 Task: In the  document best practices Apply all border to the tabe with  'with box; Style line and width 1/4 pt 'Select Header and apply  'Italics' Select the text and align it to the  Left
Action: Key pressed ctrl+A
Screenshot: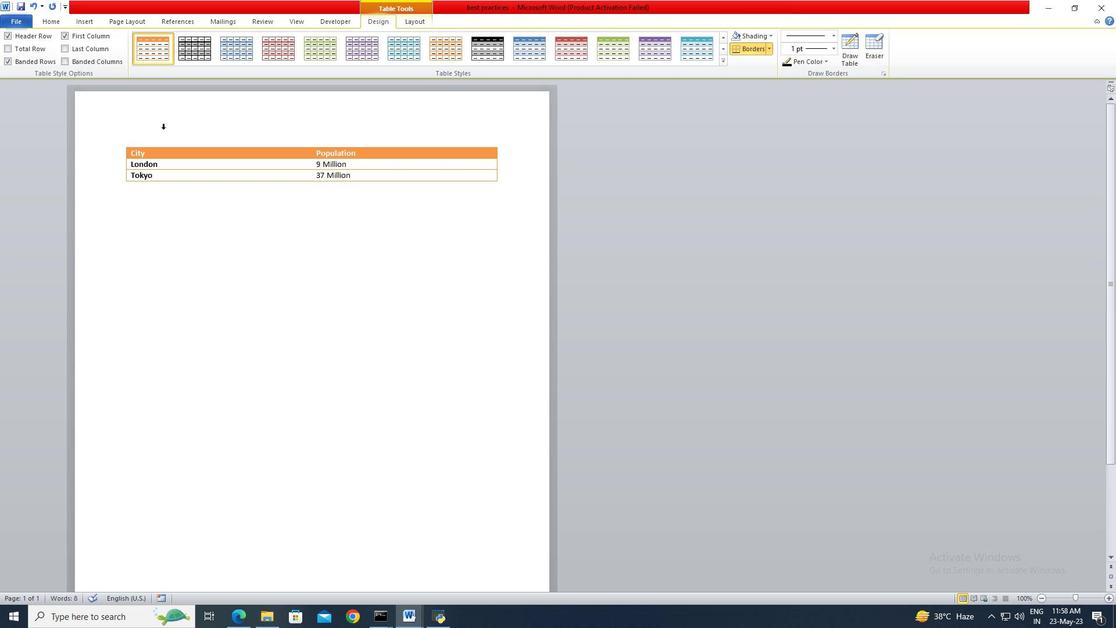 
Action: Mouse moved to (351, 61)
Screenshot: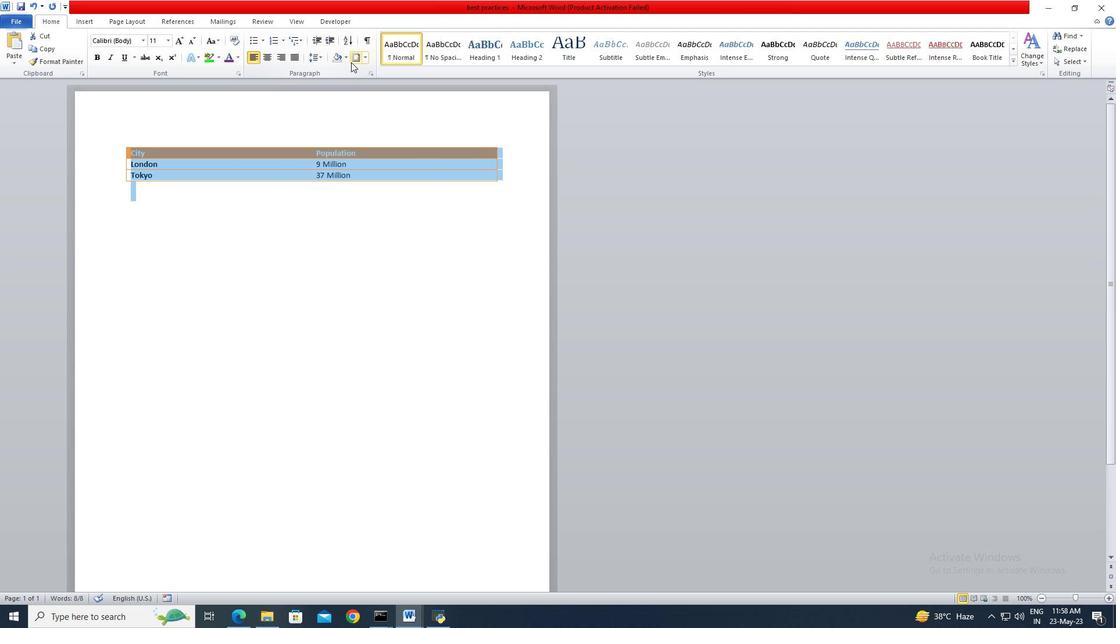 
Action: Mouse pressed left at (351, 61)
Screenshot: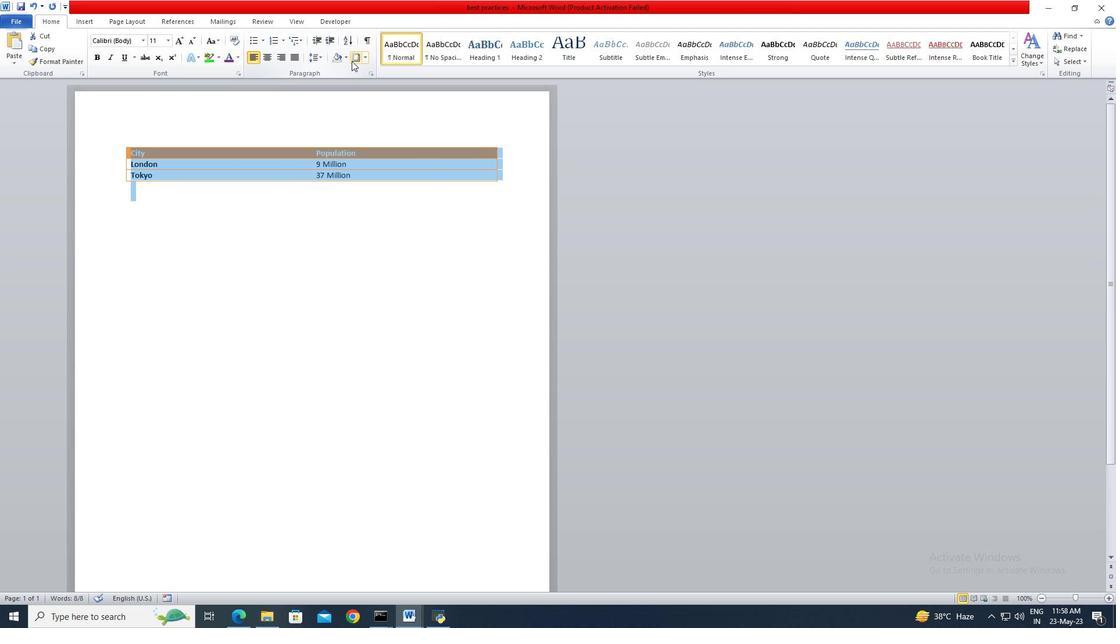 
Action: Mouse moved to (428, 261)
Screenshot: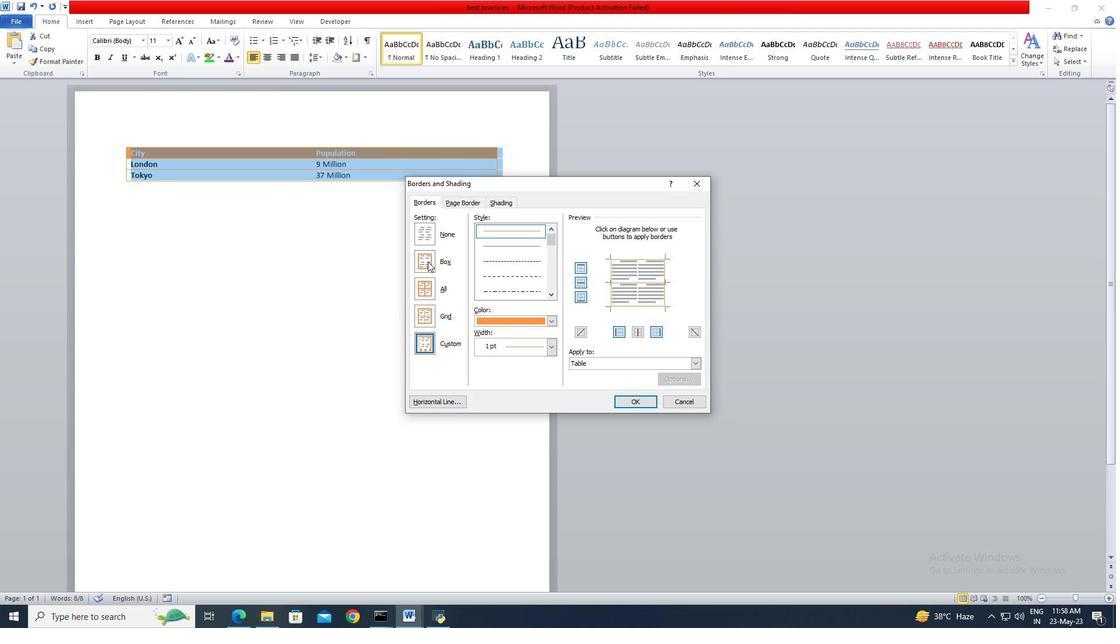 
Action: Mouse pressed left at (428, 261)
Screenshot: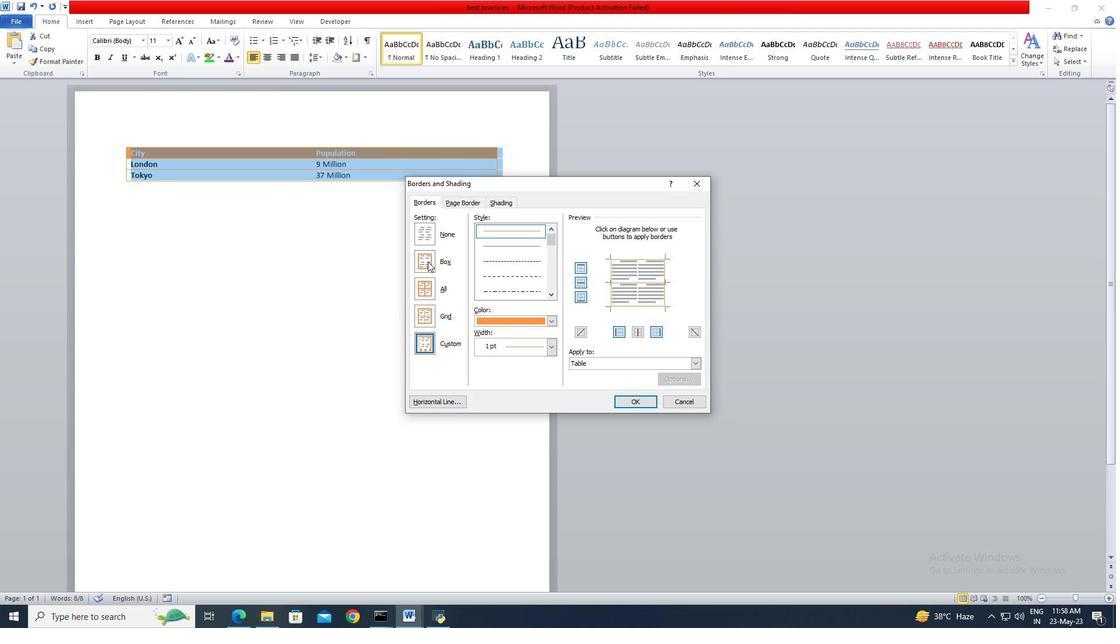 
Action: Mouse moved to (514, 232)
Screenshot: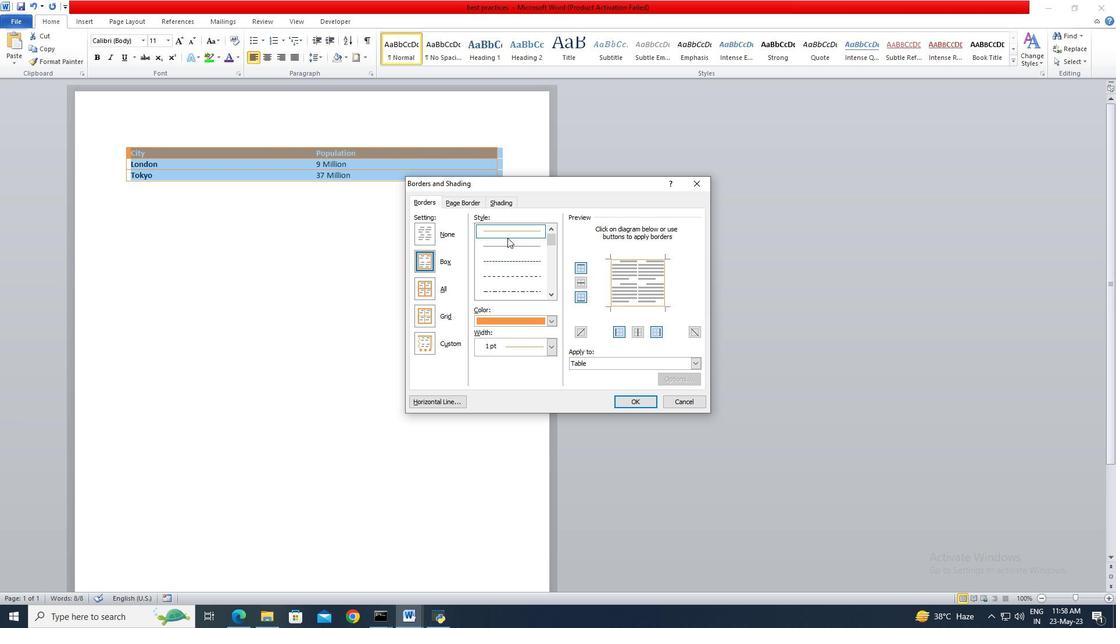 
Action: Mouse pressed left at (514, 232)
Screenshot: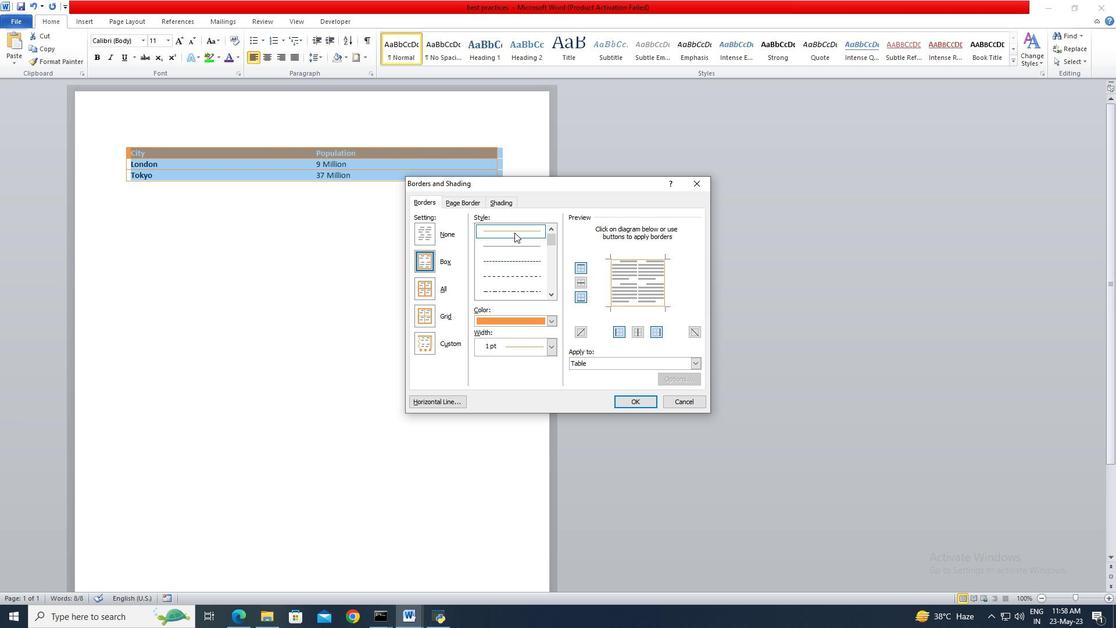 
Action: Mouse moved to (554, 352)
Screenshot: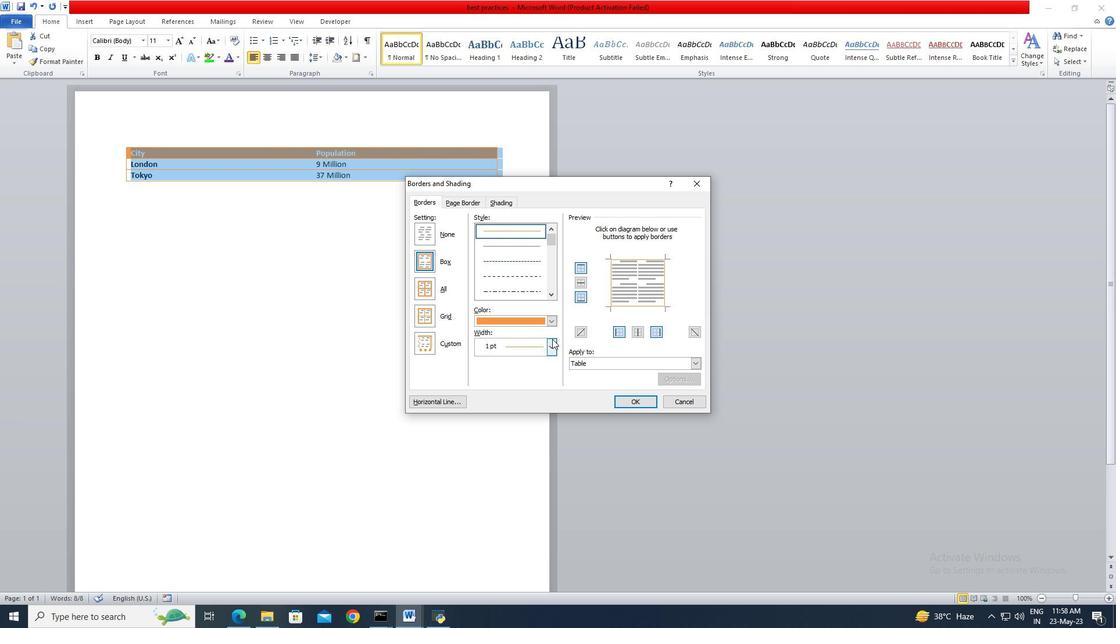 
Action: Mouse pressed left at (554, 352)
Screenshot: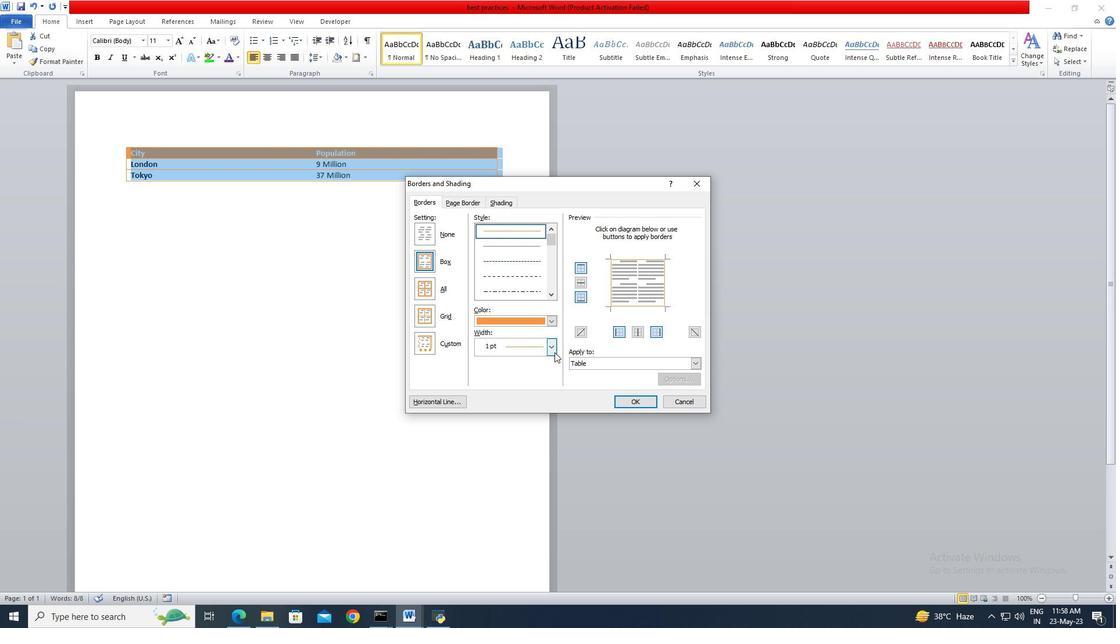 
Action: Mouse moved to (539, 423)
Screenshot: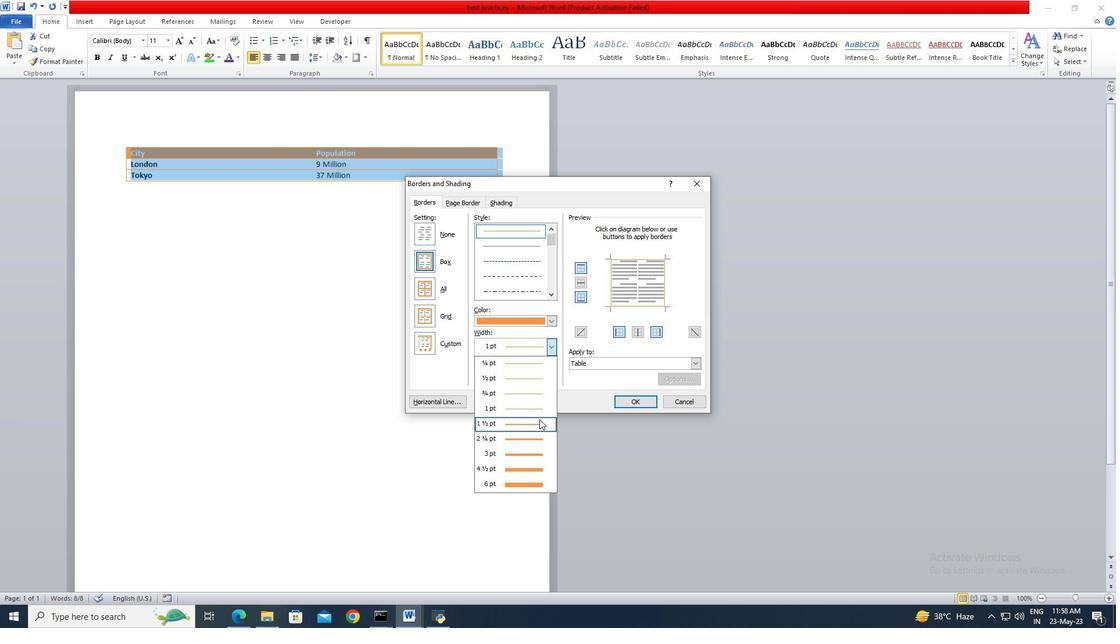 
Action: Mouse scrolled (539, 423) with delta (0, 0)
Screenshot: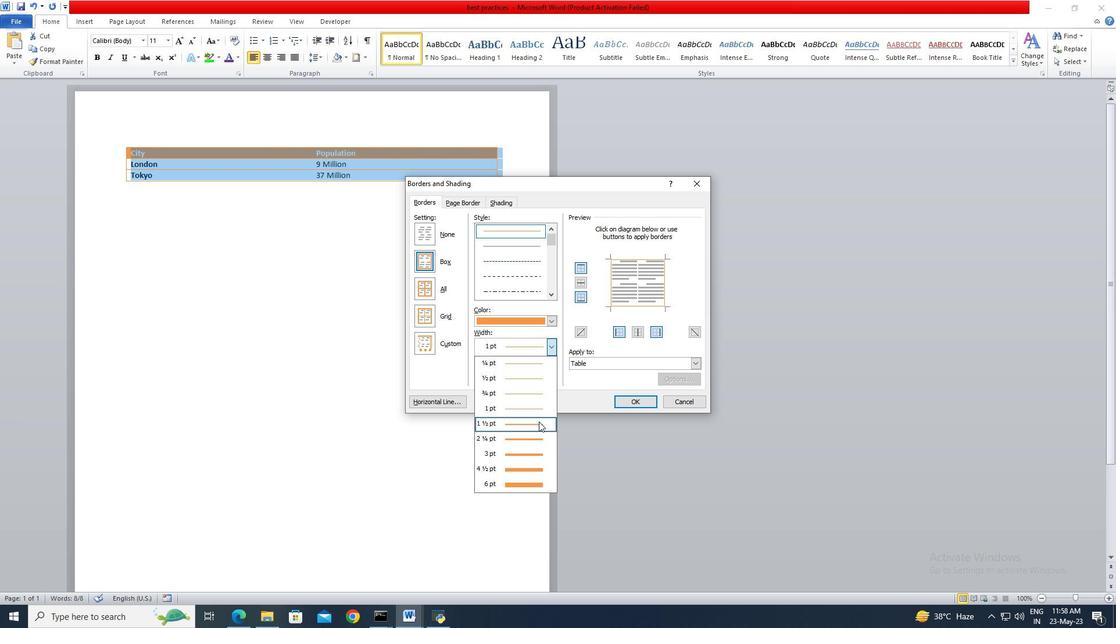 
Action: Mouse scrolled (539, 423) with delta (0, 0)
Screenshot: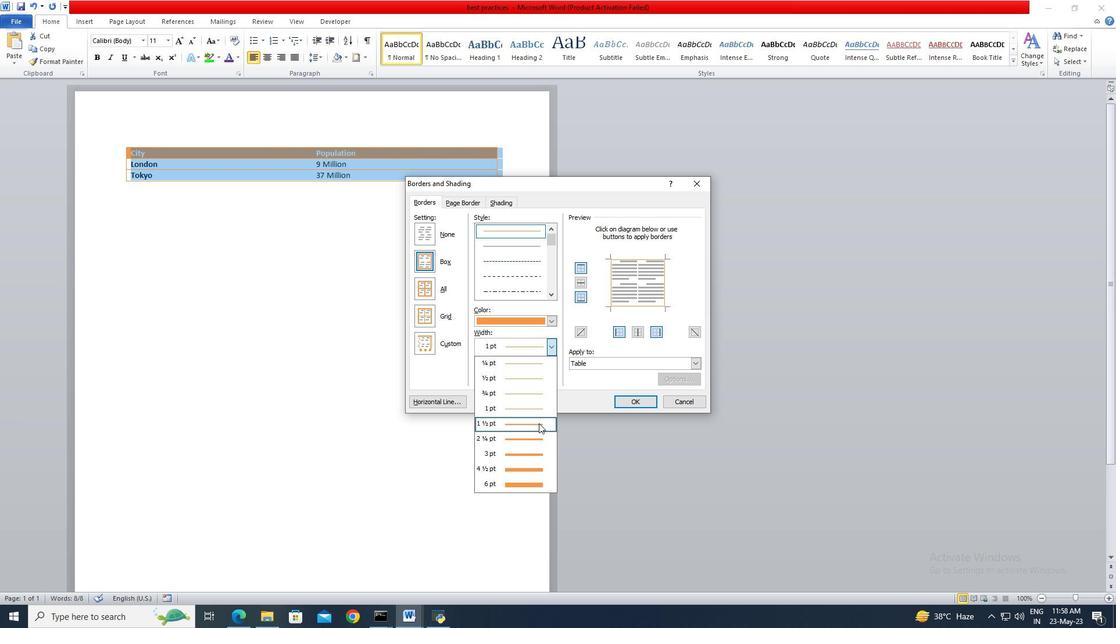
Action: Mouse moved to (528, 370)
Screenshot: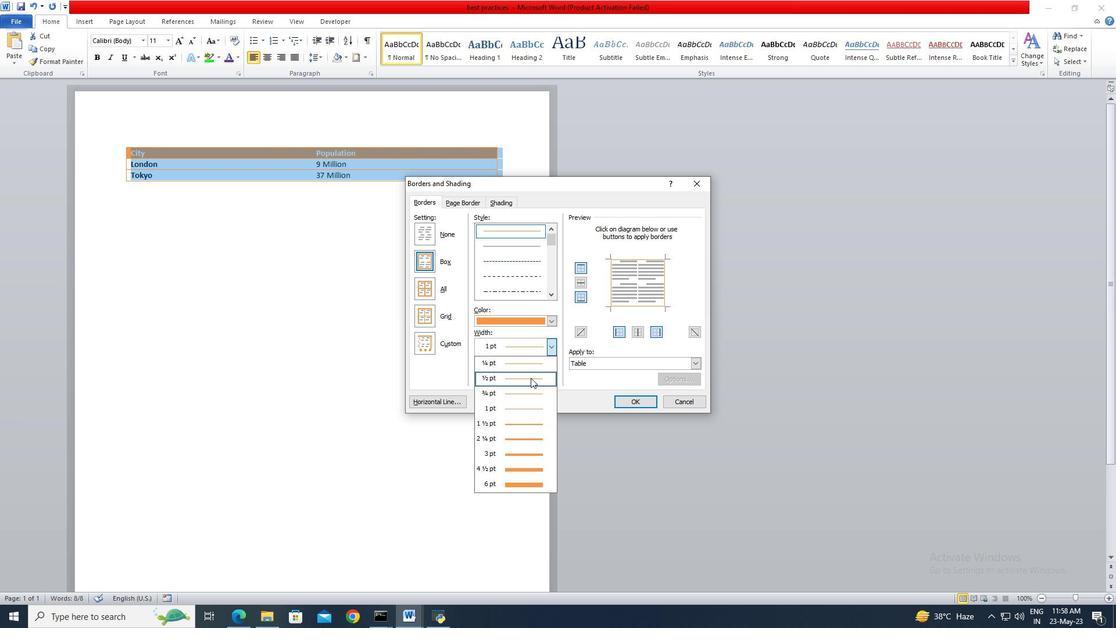 
Action: Mouse pressed left at (528, 370)
Screenshot: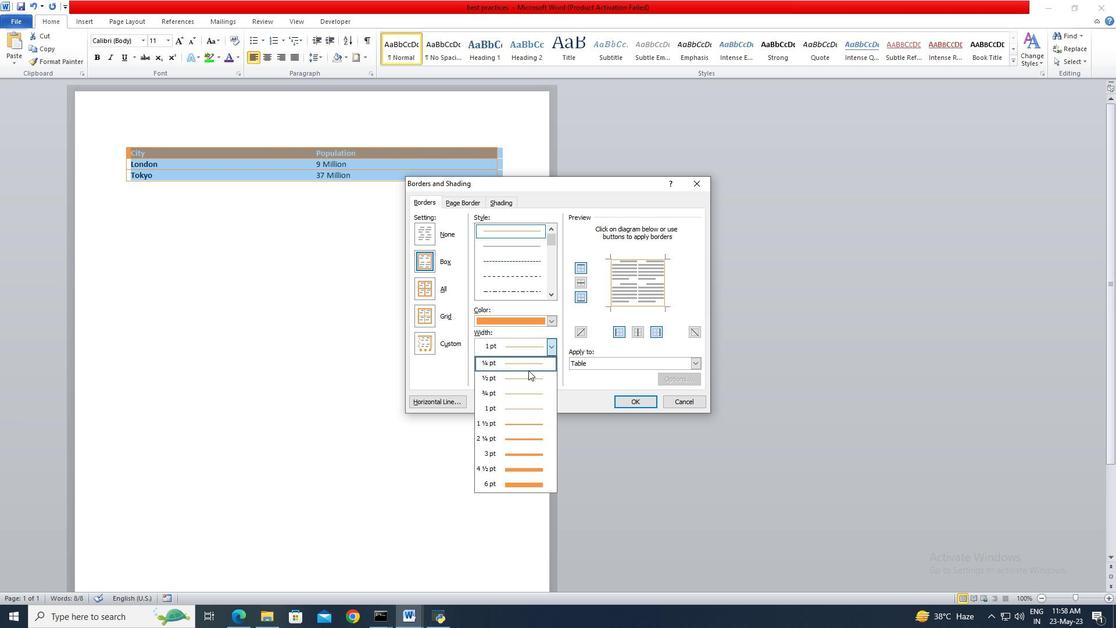 
Action: Mouse moved to (621, 400)
Screenshot: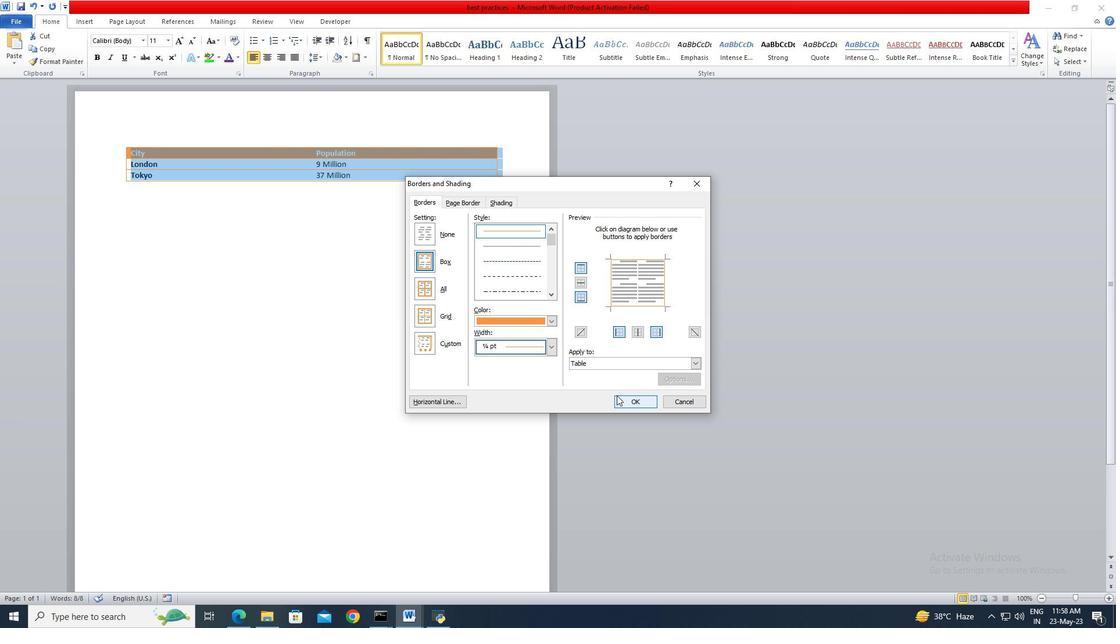 
Action: Mouse pressed left at (621, 400)
Screenshot: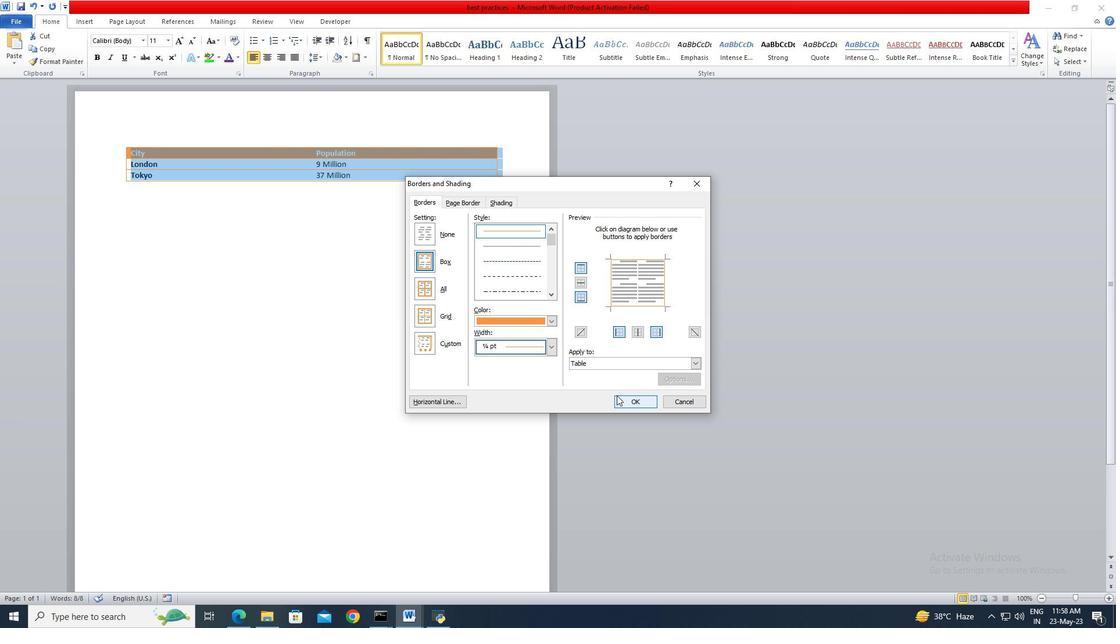 
Action: Mouse moved to (138, 154)
Screenshot: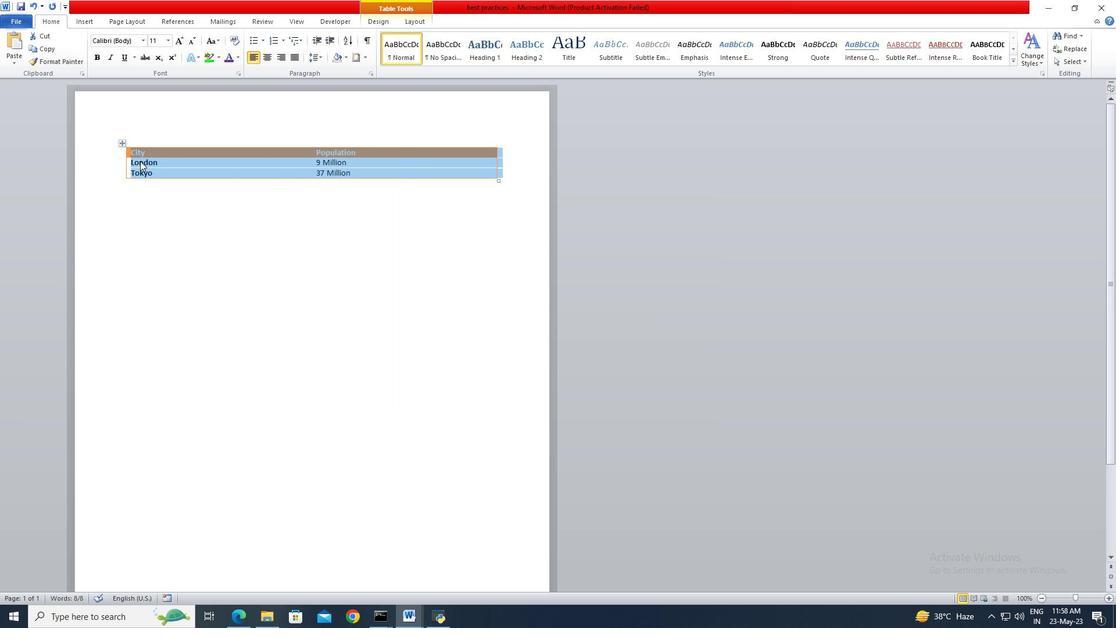 
Action: Mouse pressed left at (138, 154)
Screenshot: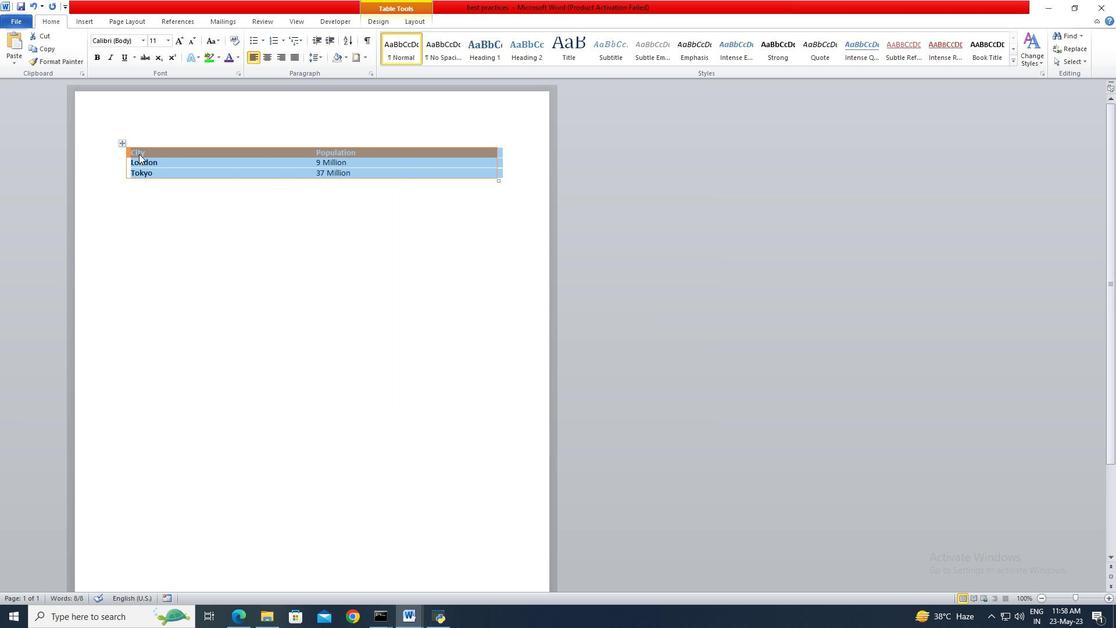 
Action: Mouse moved to (130, 151)
Screenshot: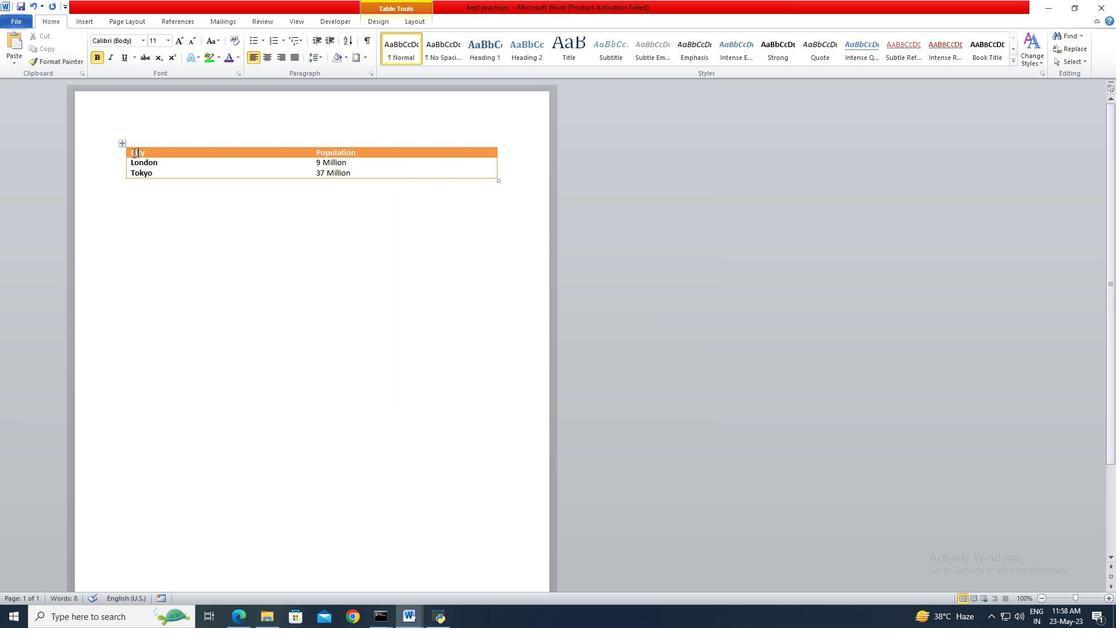 
Action: Mouse pressed left at (130, 151)
Screenshot: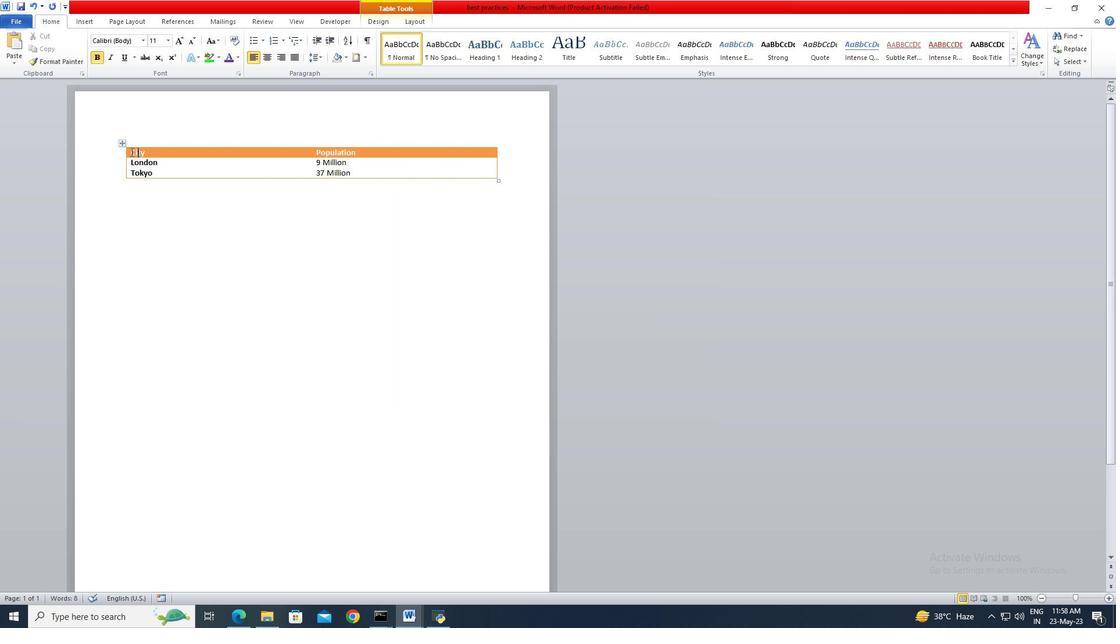
Action: Mouse moved to (362, 157)
Screenshot: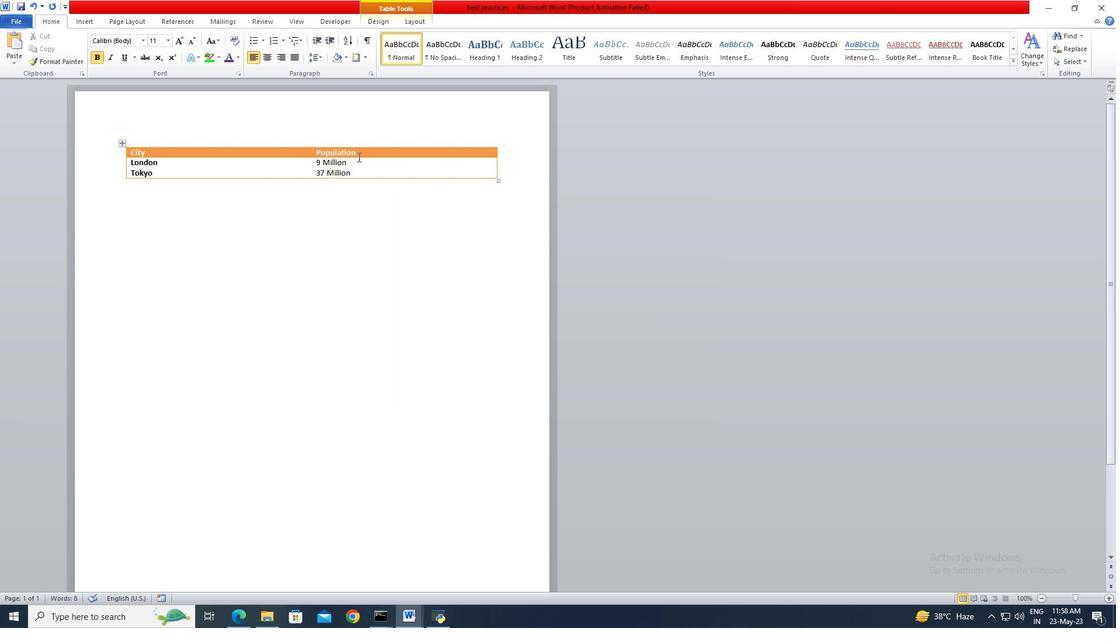 
Action: Key pressed <Key.shift>
Screenshot: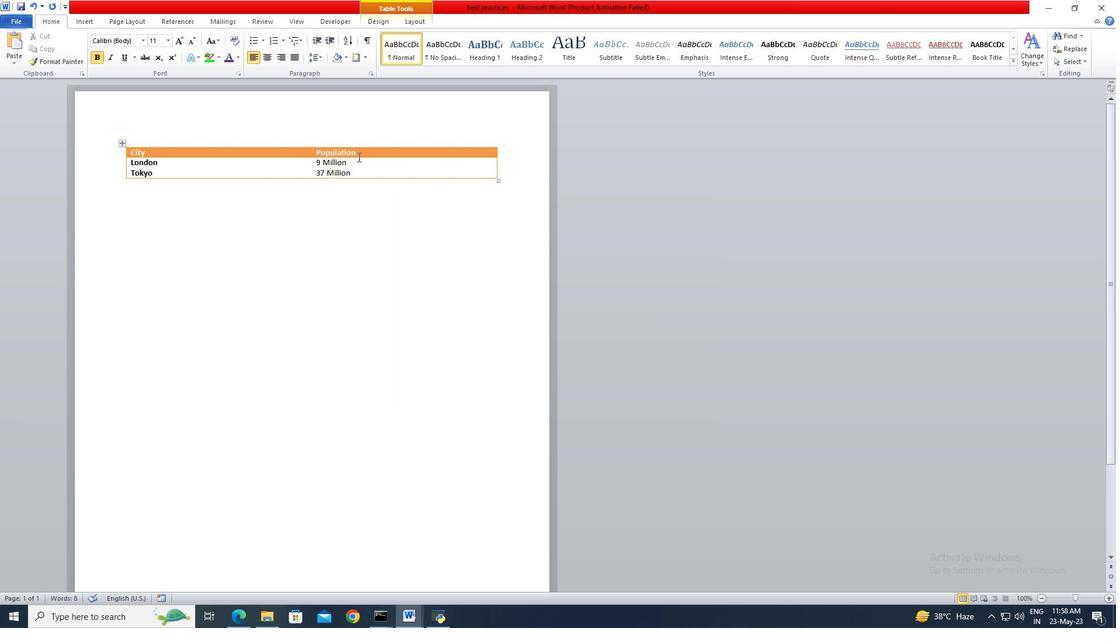 
Action: Mouse moved to (363, 157)
Screenshot: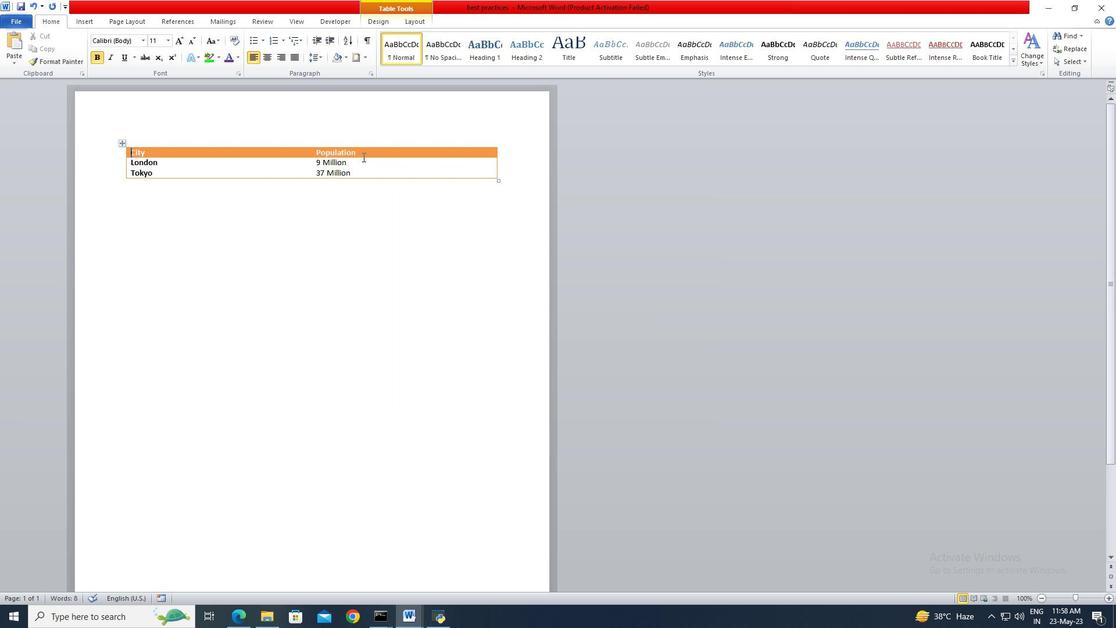 
Action: Mouse pressed left at (363, 157)
Screenshot: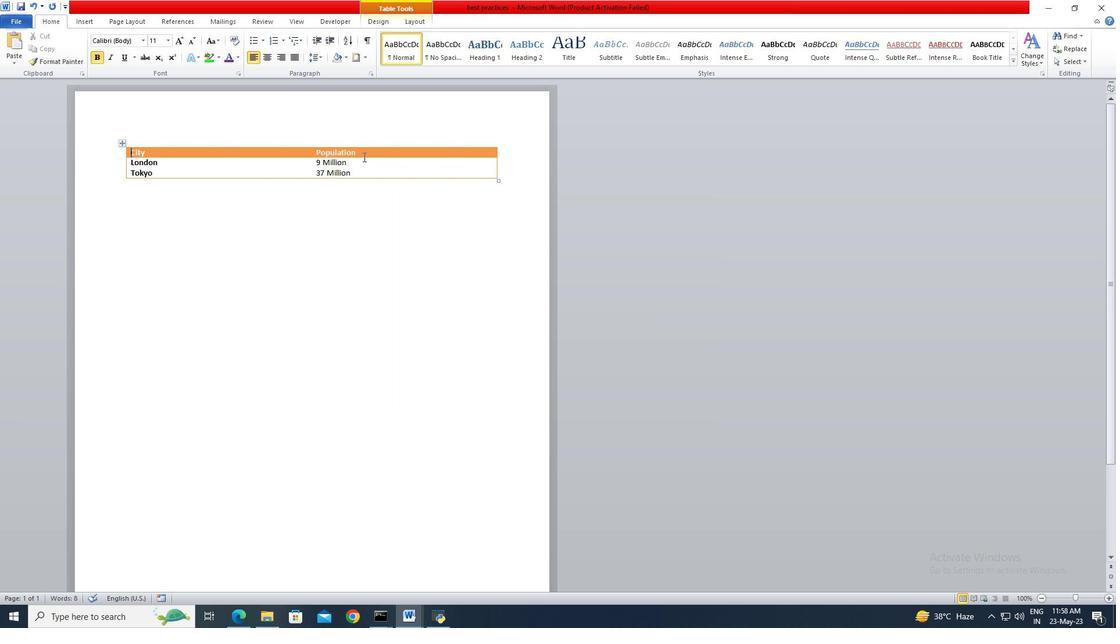 
Action: Key pressed <Key.shift><Key.shift><Key.shift><Key.shift><Key.shift><Key.shift>
Screenshot: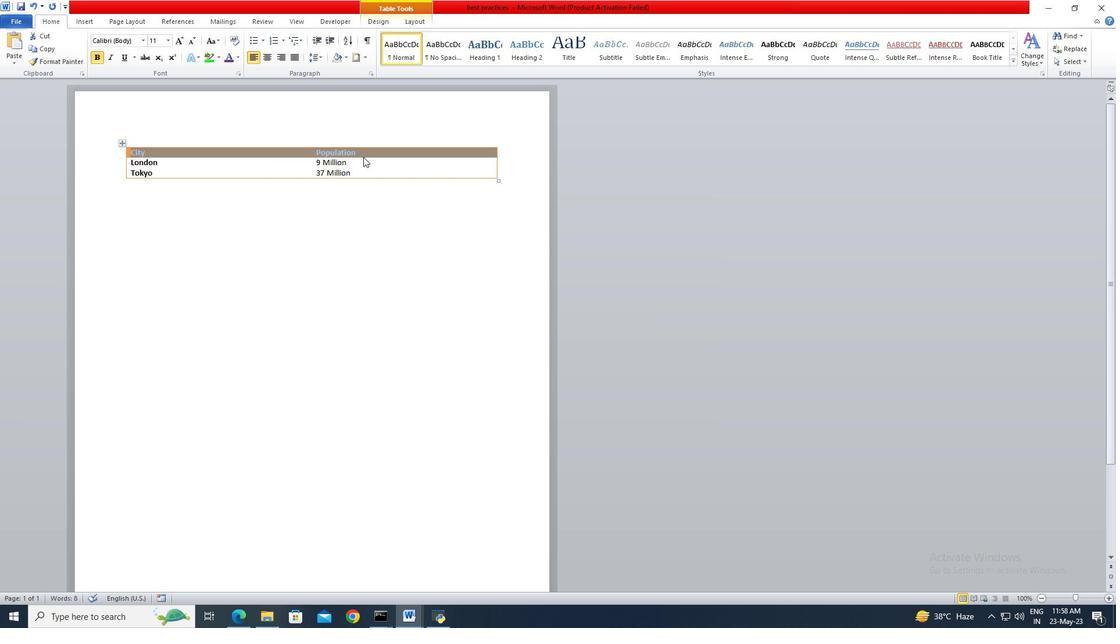 
Action: Mouse moved to (111, 57)
Screenshot: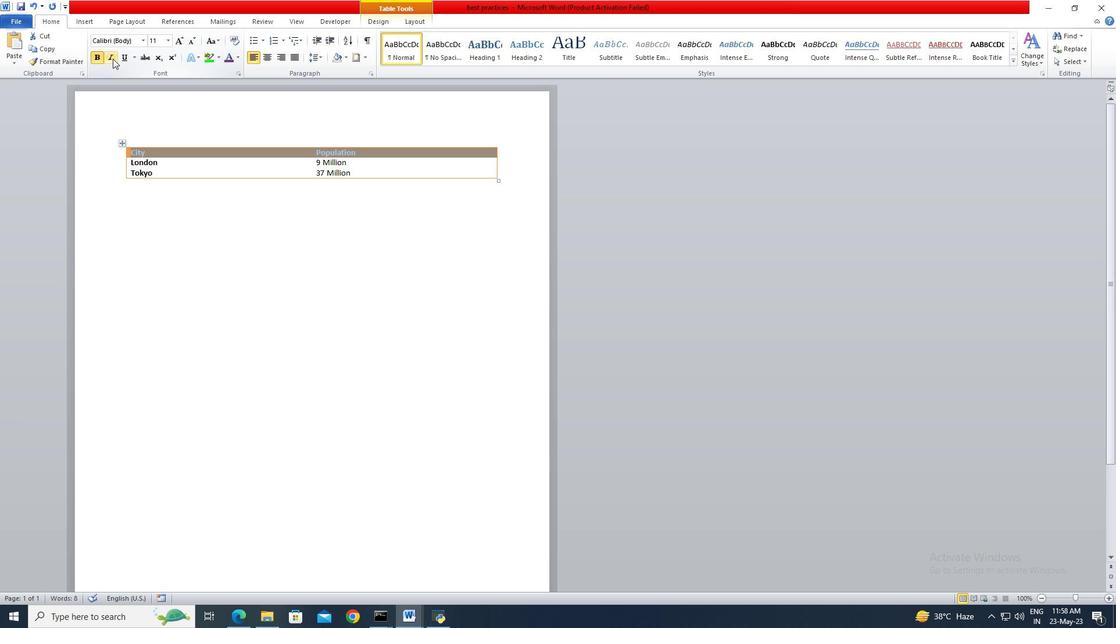 
Action: Mouse pressed left at (111, 57)
Screenshot: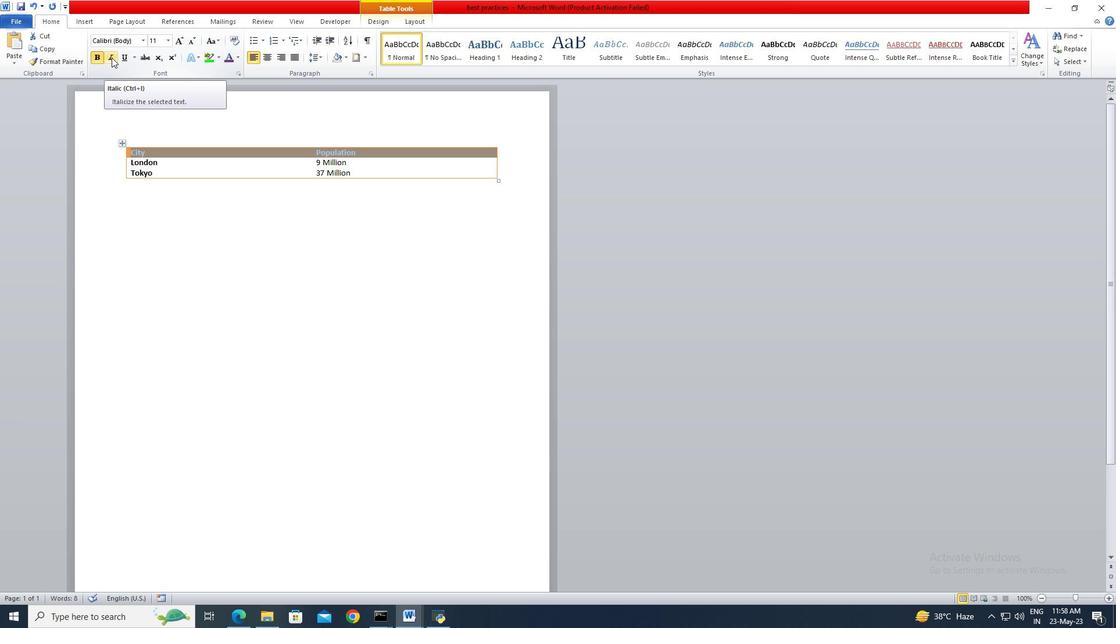 
Action: Mouse moved to (365, 179)
Screenshot: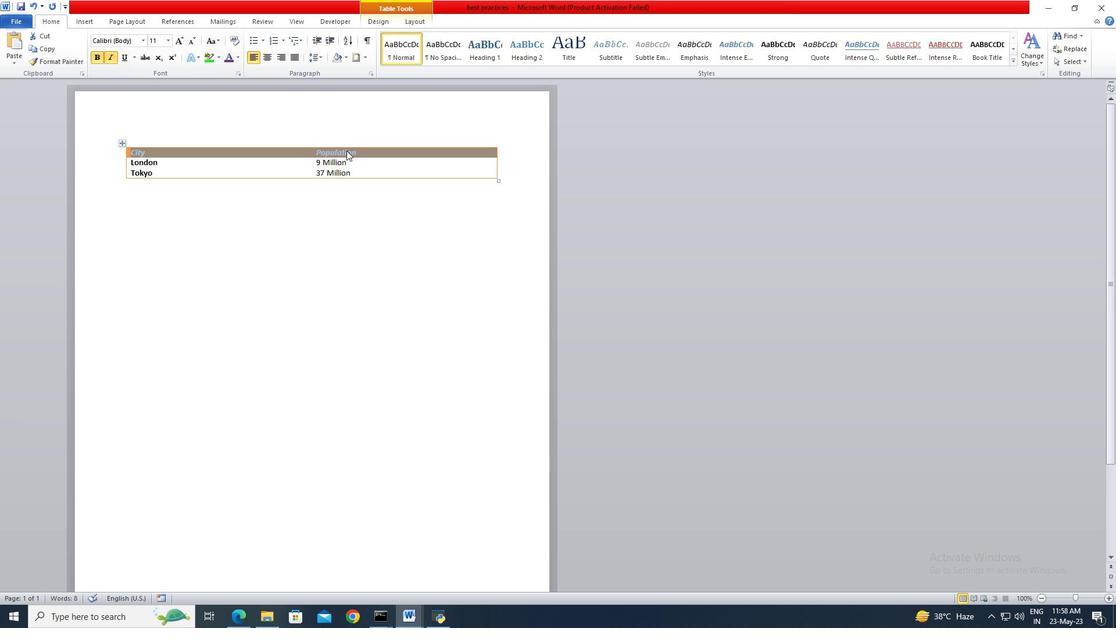 
Action: Key pressed <Key.shift>
Screenshot: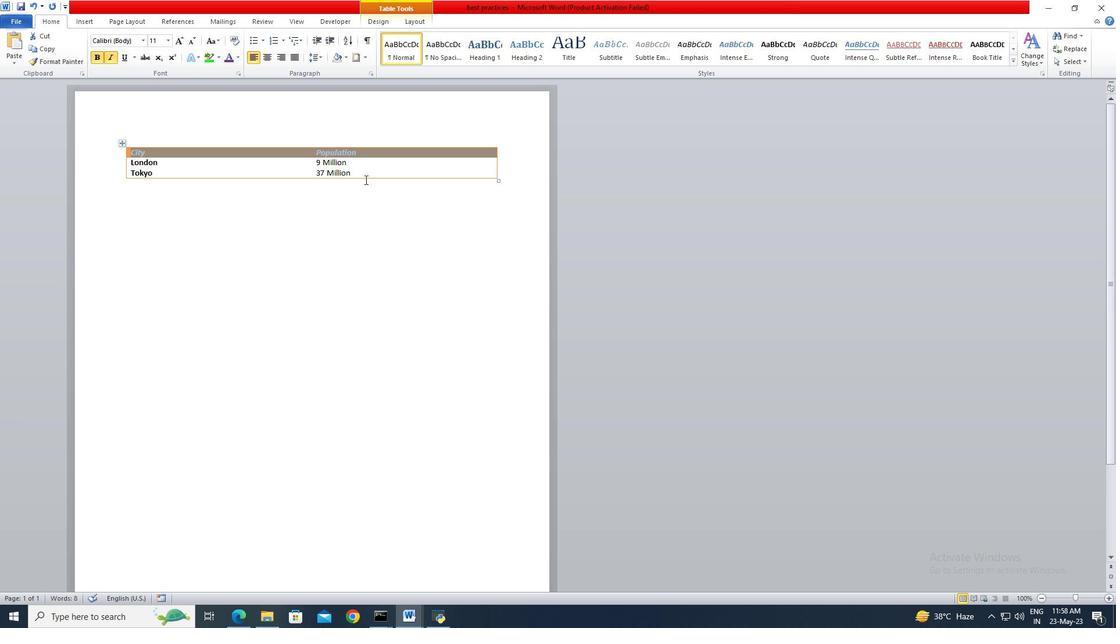 
Action: Mouse moved to (366, 177)
Screenshot: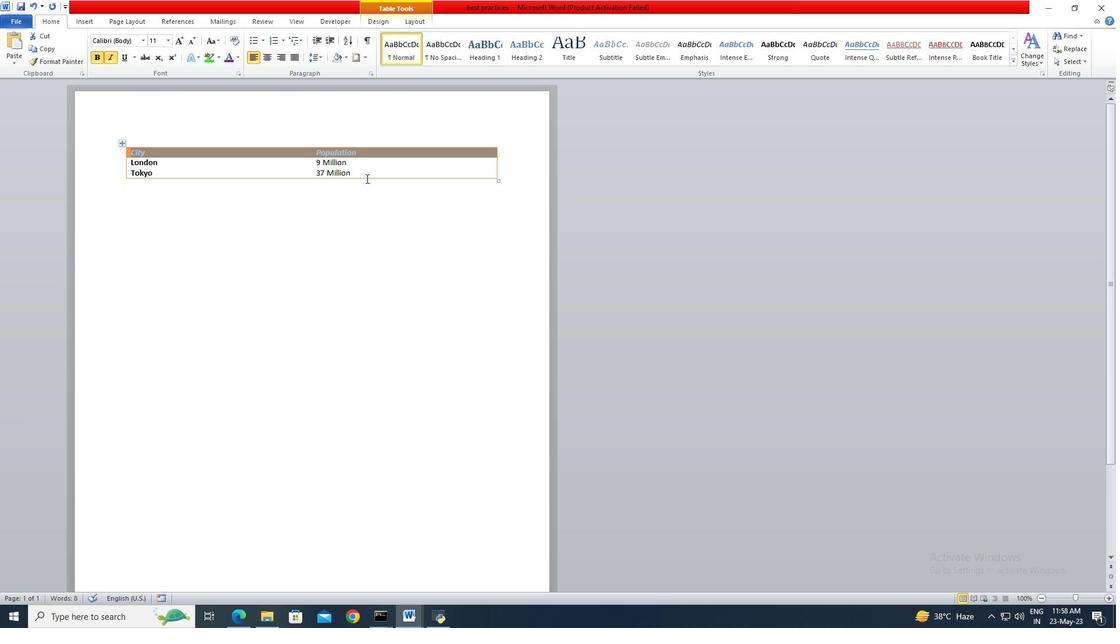 
Action: Mouse pressed left at (366, 177)
Screenshot: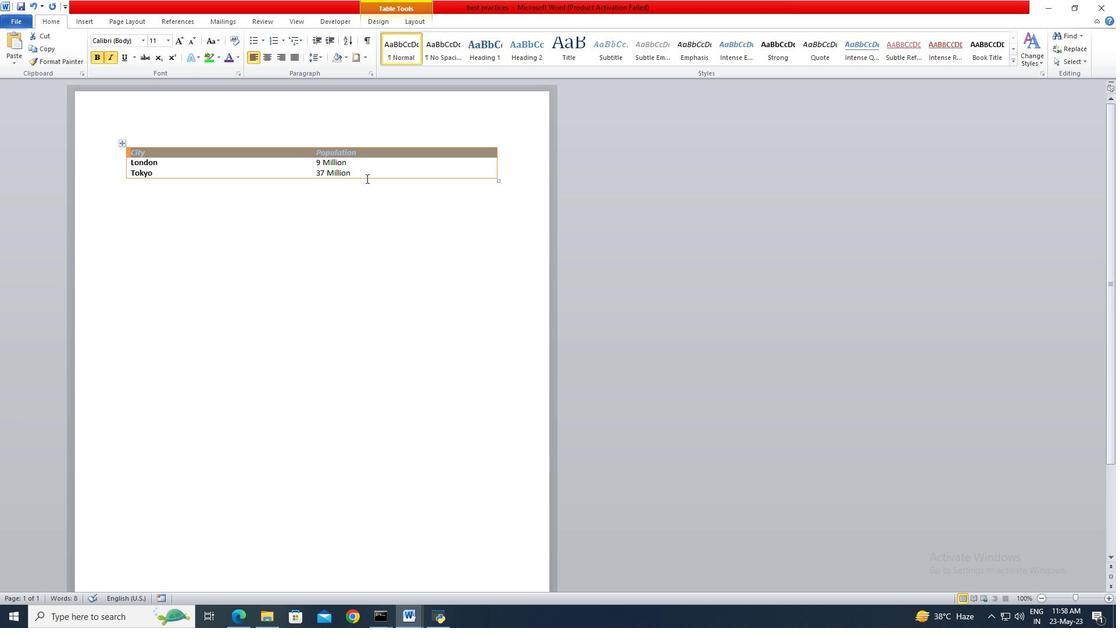 
Action: Mouse moved to (354, 168)
Screenshot: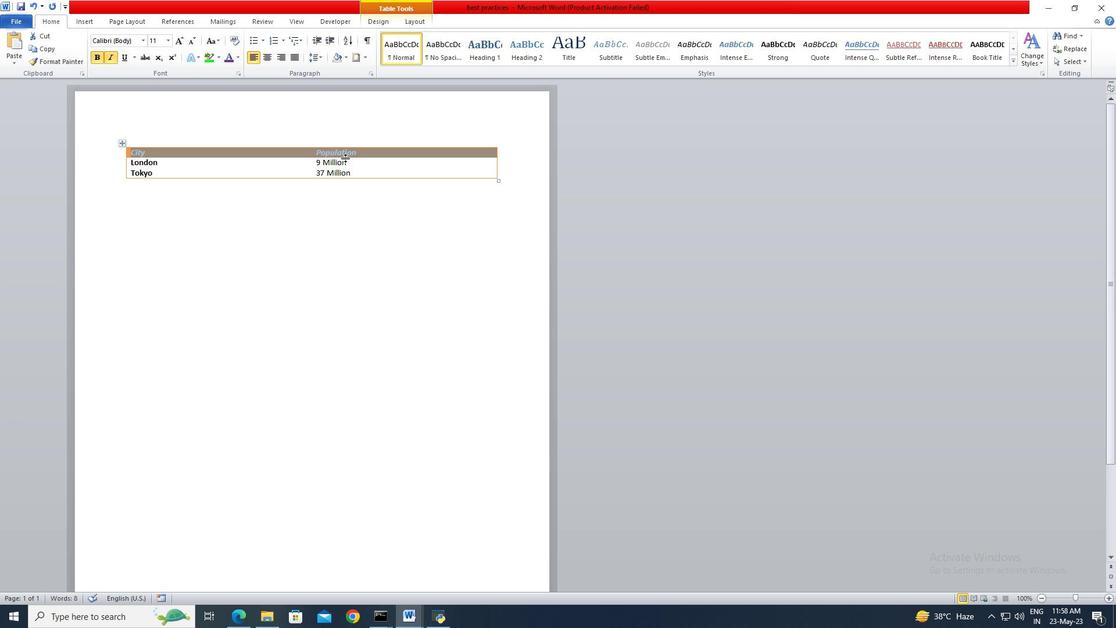 
Action: Key pressed <Key.shift>
Screenshot: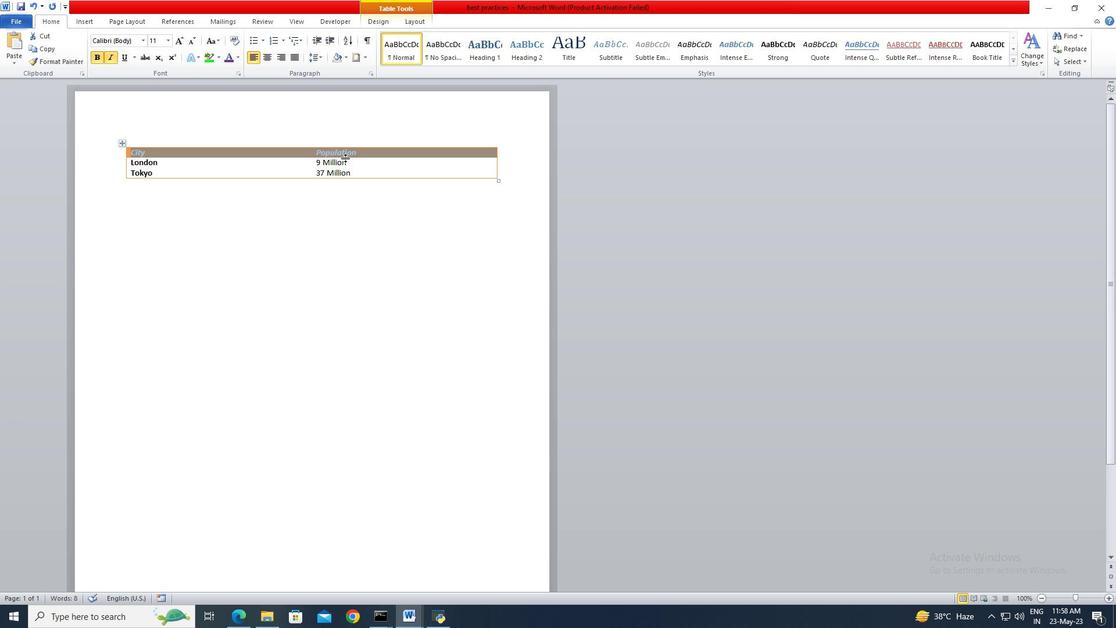 
Action: Mouse moved to (359, 172)
Screenshot: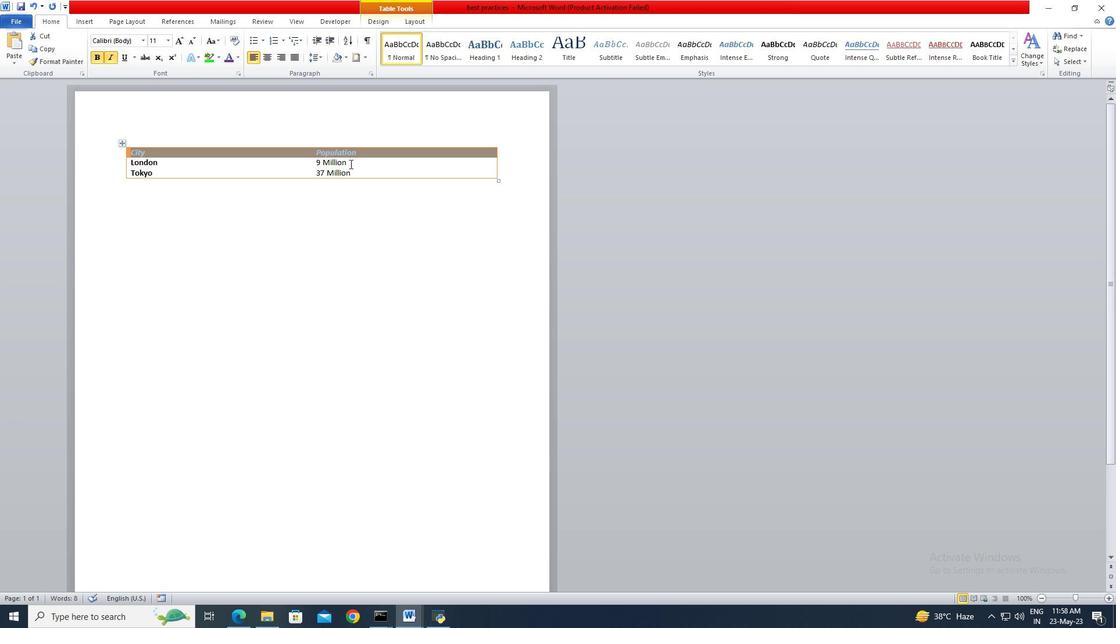 
Action: Mouse pressed left at (359, 172)
Screenshot: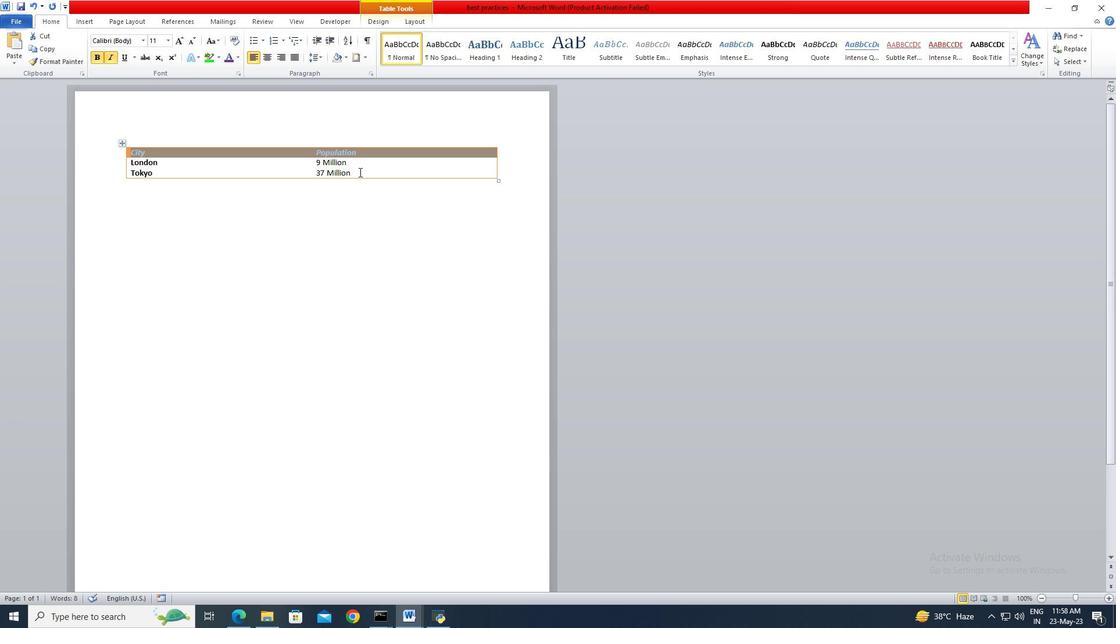 
Action: Mouse moved to (252, 60)
Screenshot: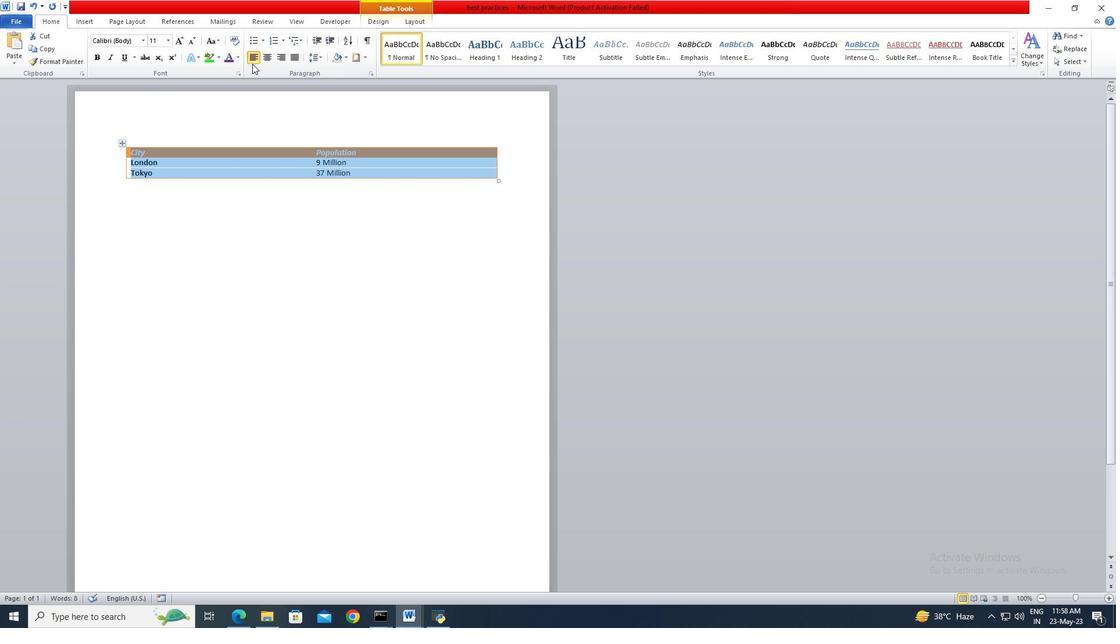 
Action: Mouse pressed left at (252, 60)
Screenshot: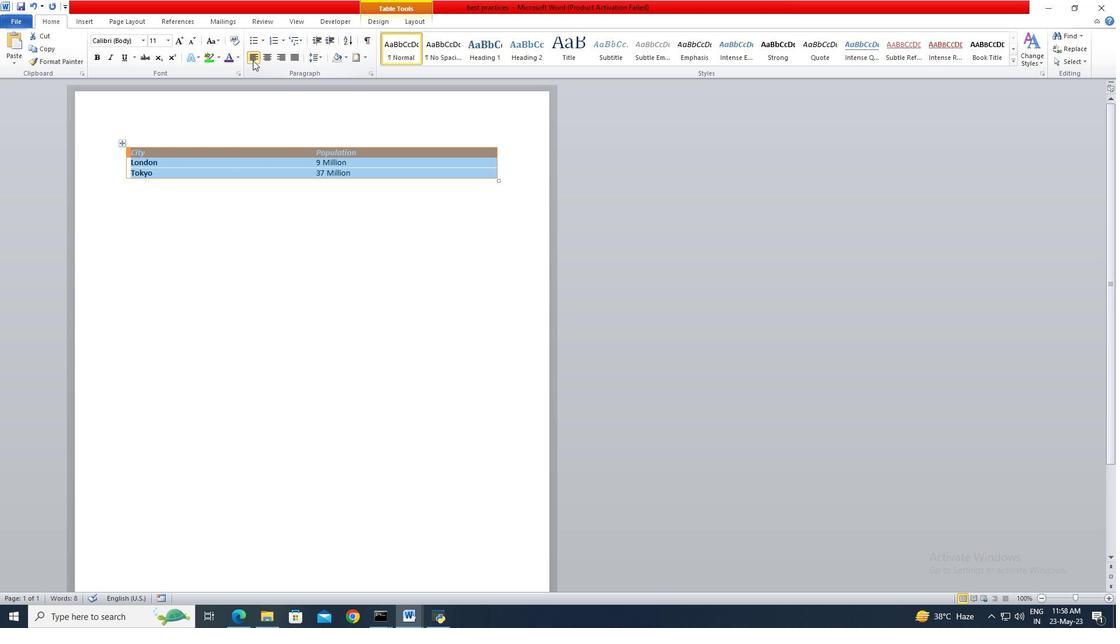 
Action: Mouse moved to (252, 59)
Screenshot: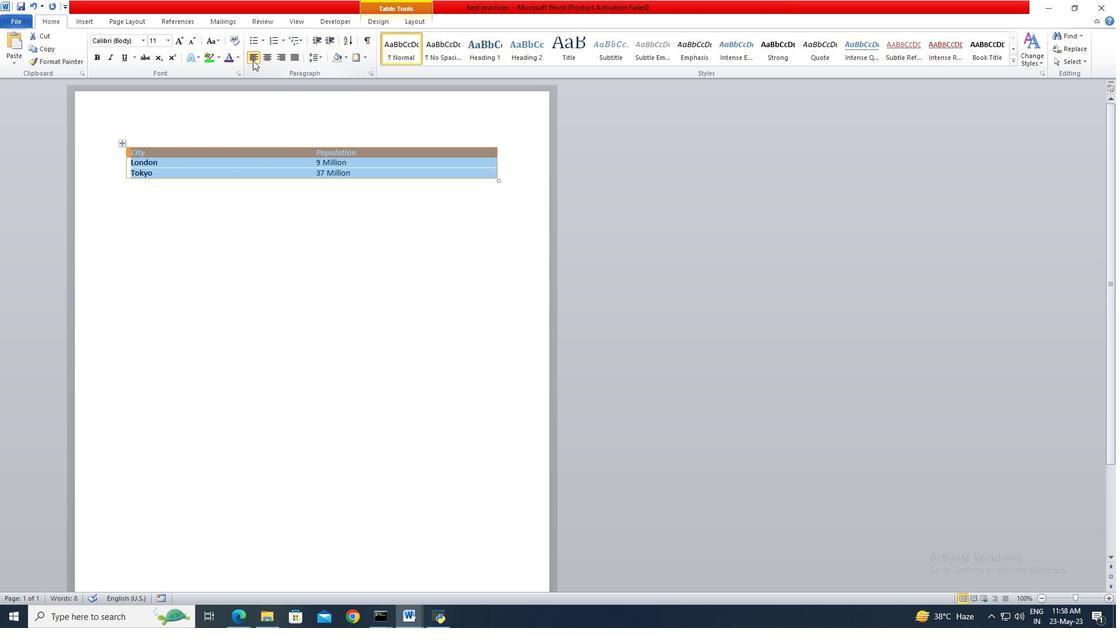 
Action: Mouse pressed left at (252, 59)
Screenshot: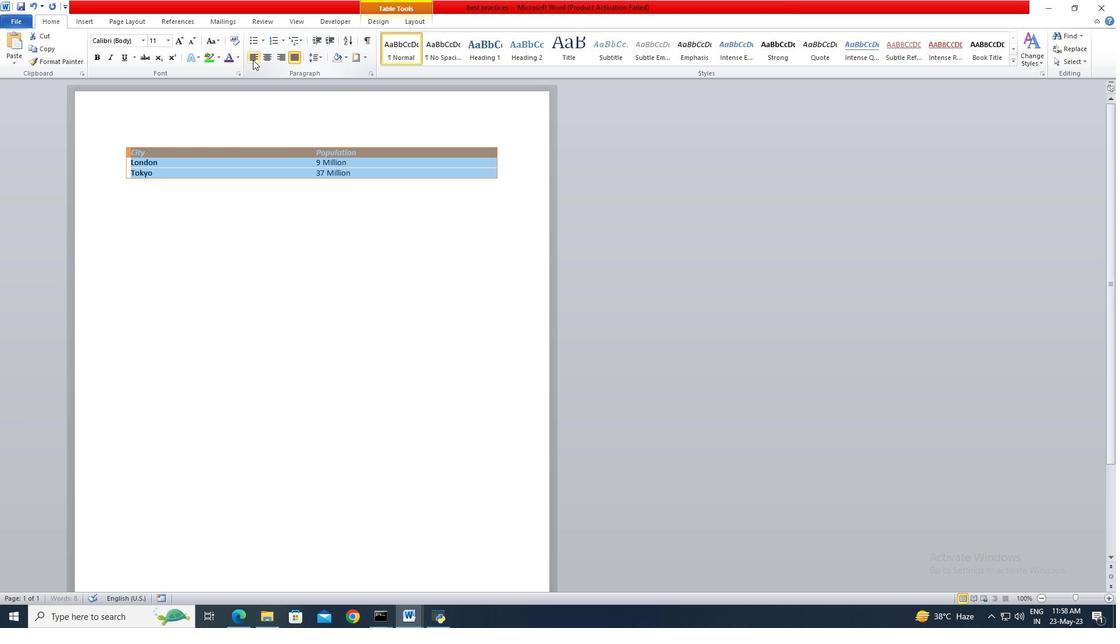 
Action: Mouse moved to (269, 120)
Screenshot: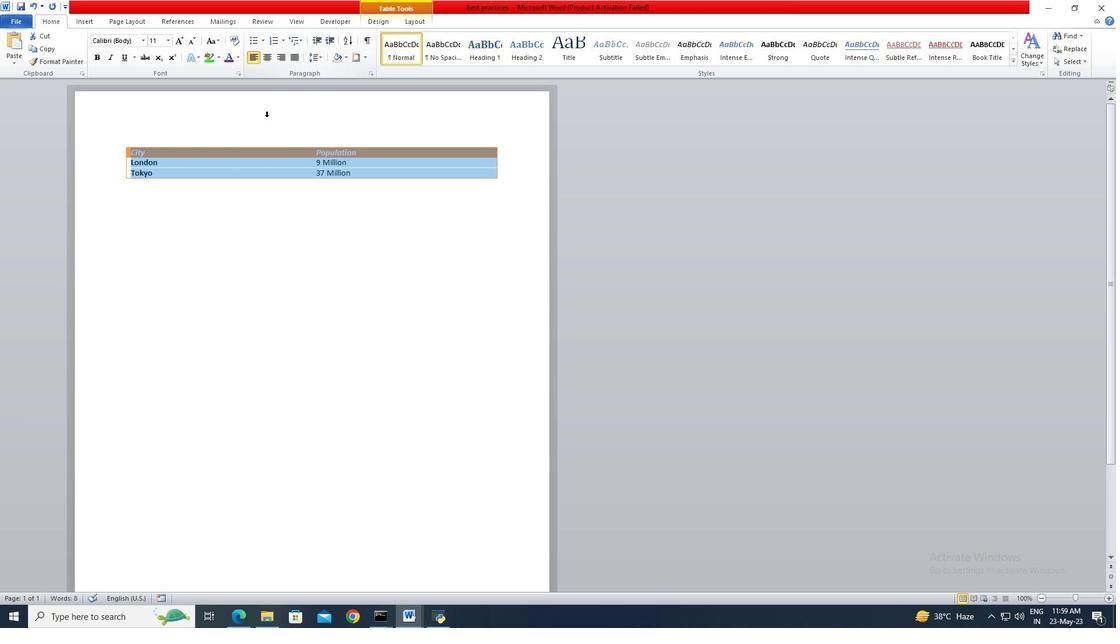 
Action: Mouse pressed left at (269, 120)
Screenshot: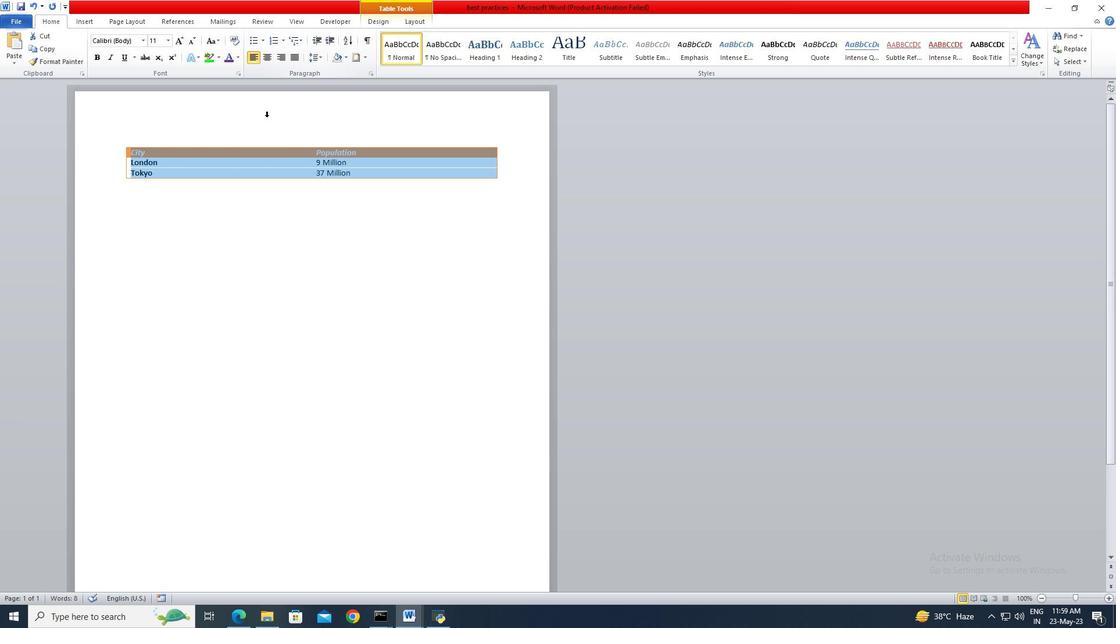 
